 Task: Create List A/B Testing in Board Sales Forecasting Software to Workspace Administrative Assistance. Create List Multivariate Testing in Board Sales Performance Analysis to Workspace Administrative Assistance. Create List Usability Testing in Board Business Model Revenue Streams Analysis and Optimization to Workspace Administrative Assistance
Action: Mouse moved to (414, 175)
Screenshot: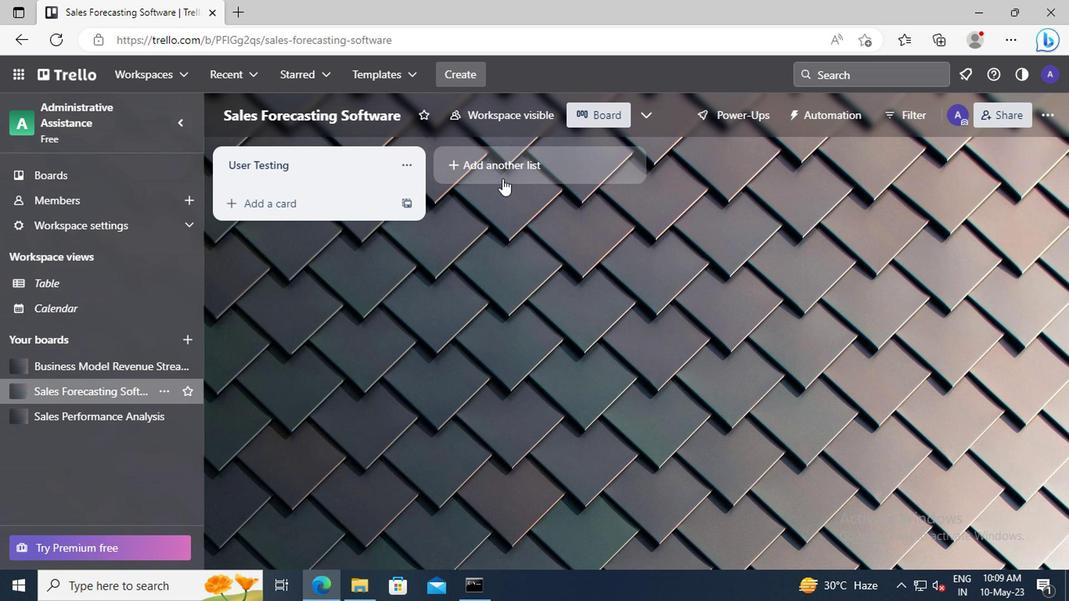 
Action: Mouse pressed left at (414, 175)
Screenshot: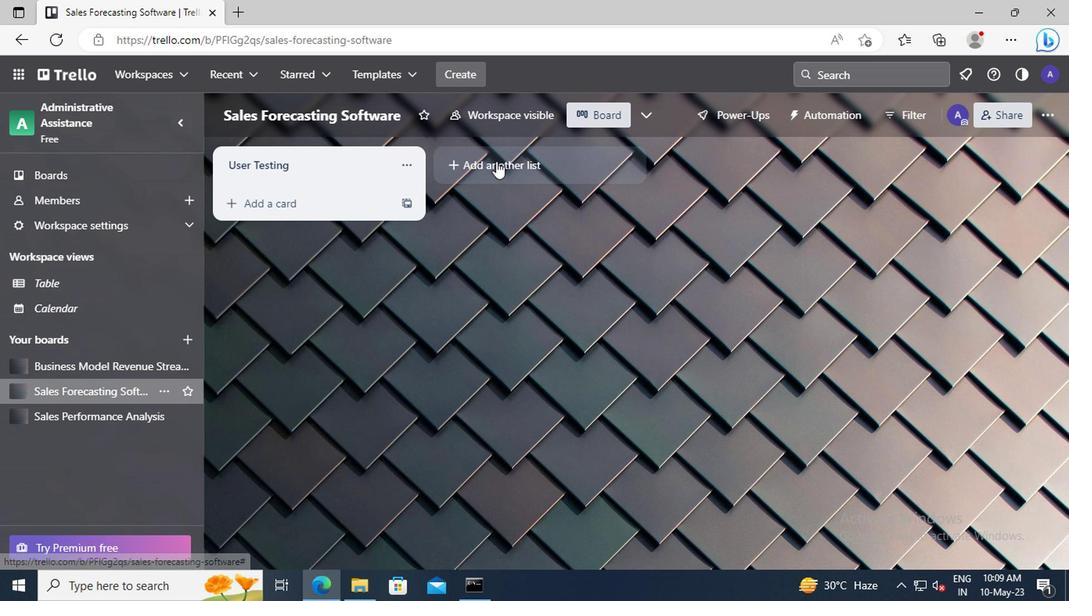 
Action: Key pressed <Key.shift>A/<Key.shift>B<Key.space><Key.shift>TESTING
Screenshot: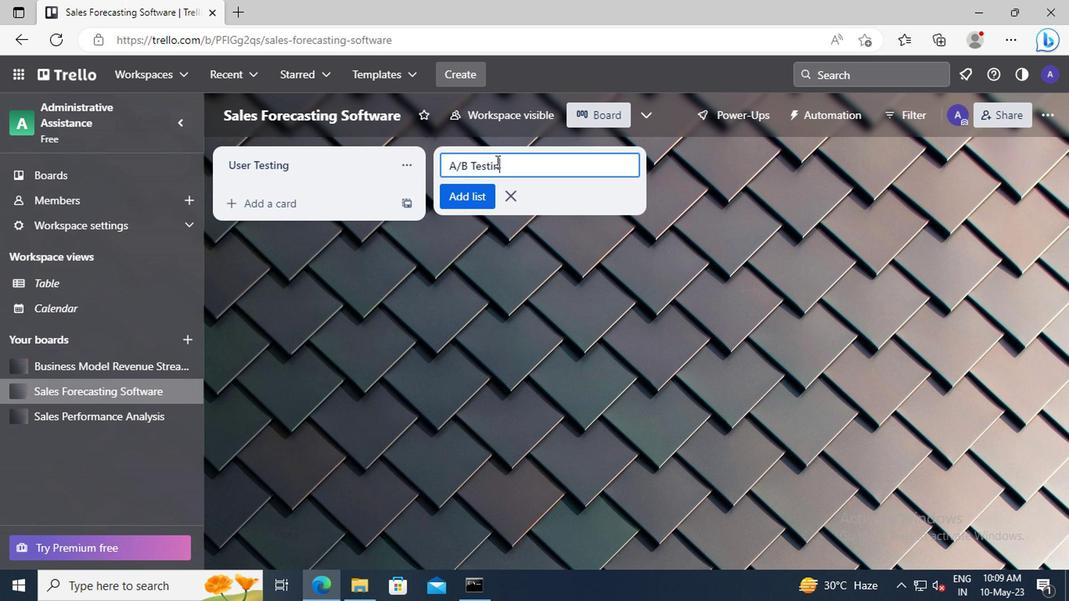 
Action: Mouse moved to (396, 203)
Screenshot: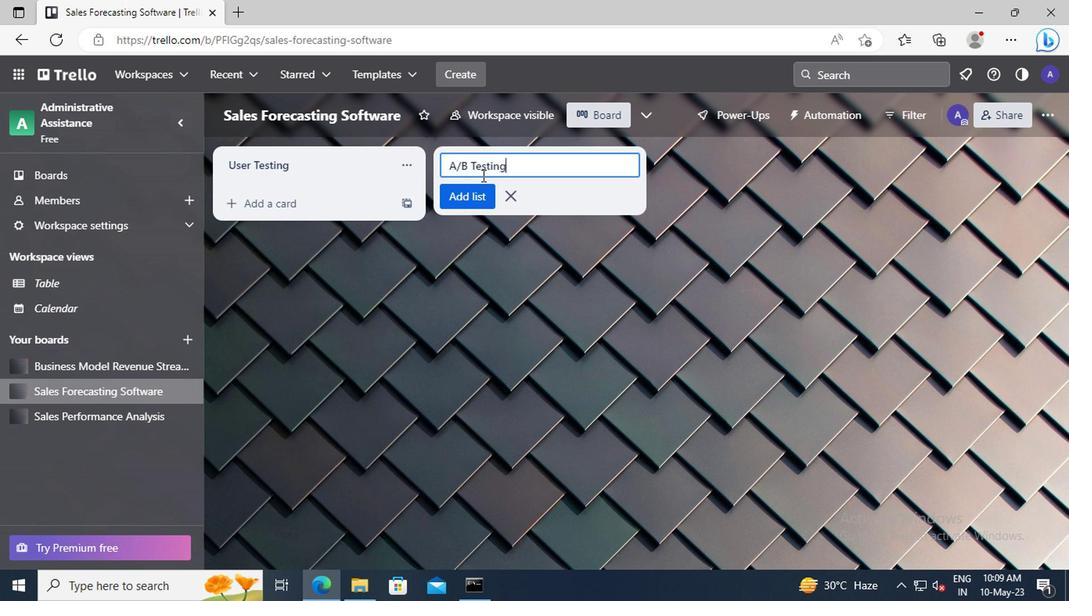 
Action: Mouse pressed left at (396, 203)
Screenshot: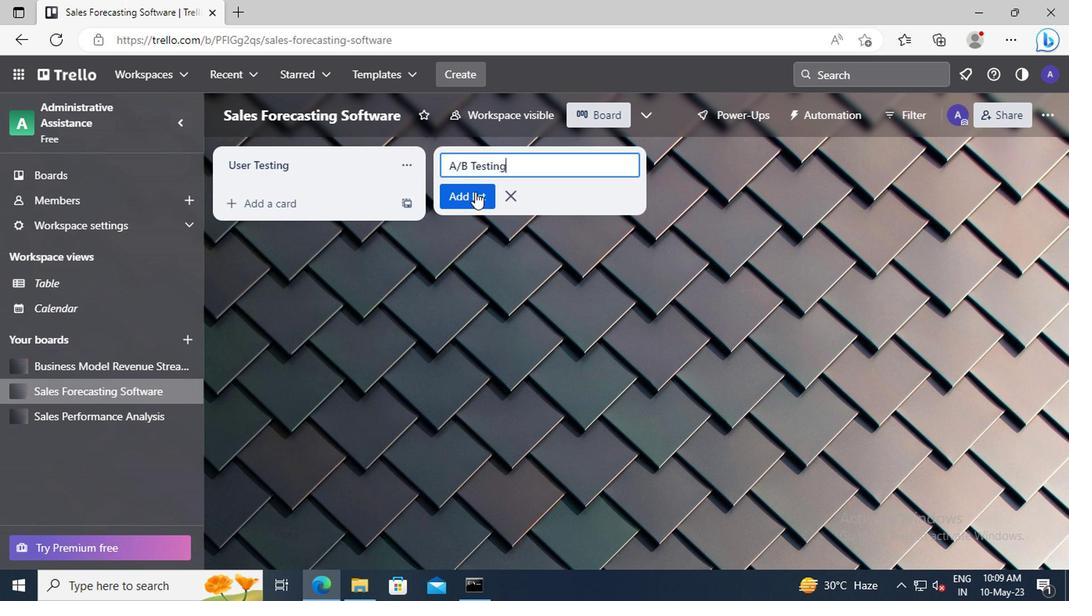 
Action: Mouse moved to (139, 357)
Screenshot: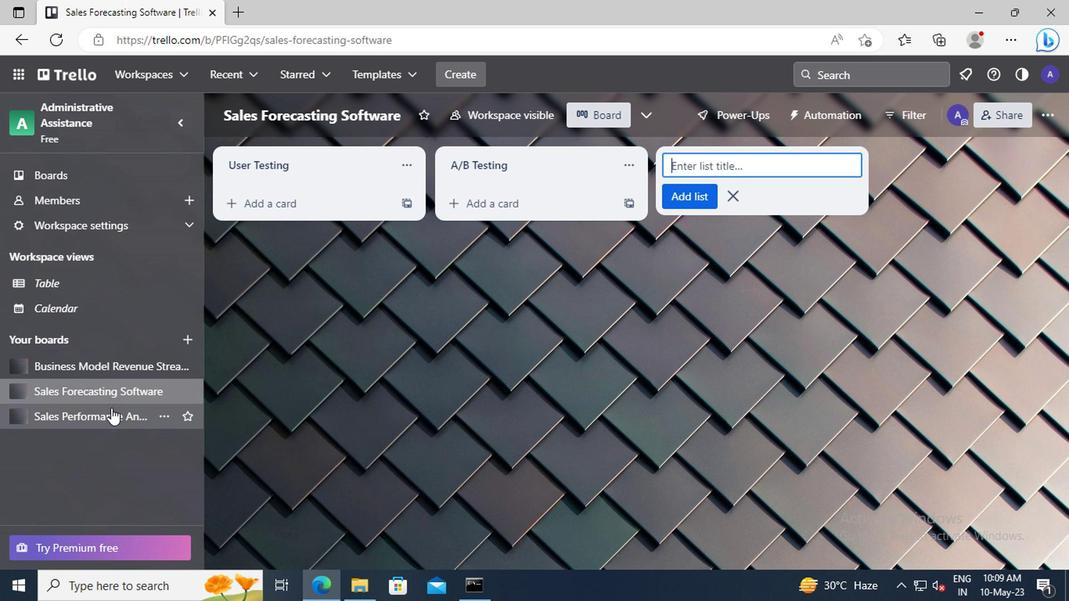 
Action: Mouse pressed left at (139, 357)
Screenshot: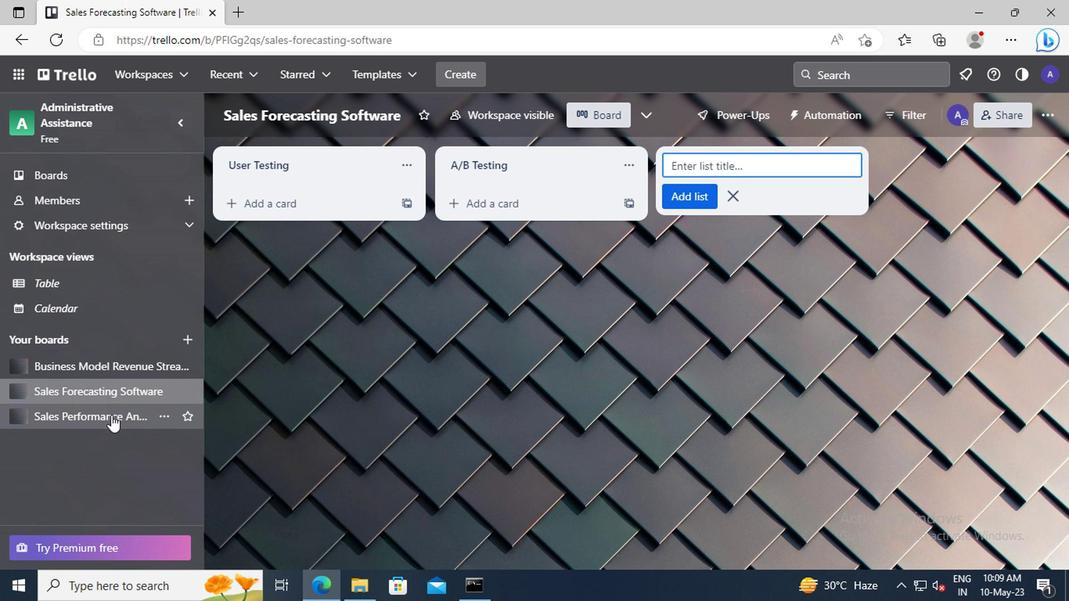 
Action: Mouse moved to (397, 178)
Screenshot: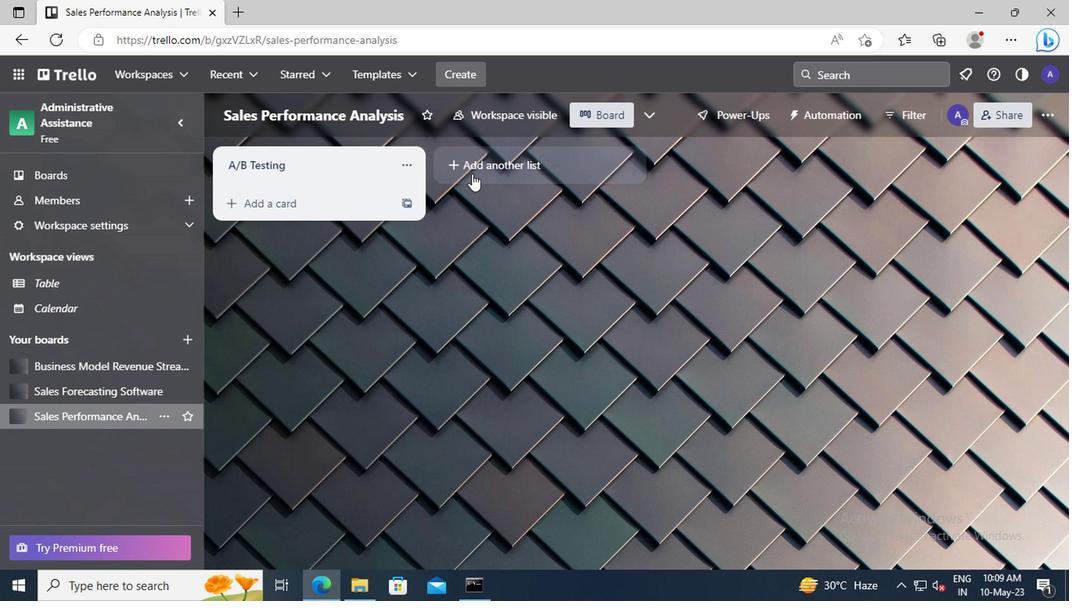 
Action: Mouse pressed left at (397, 178)
Screenshot: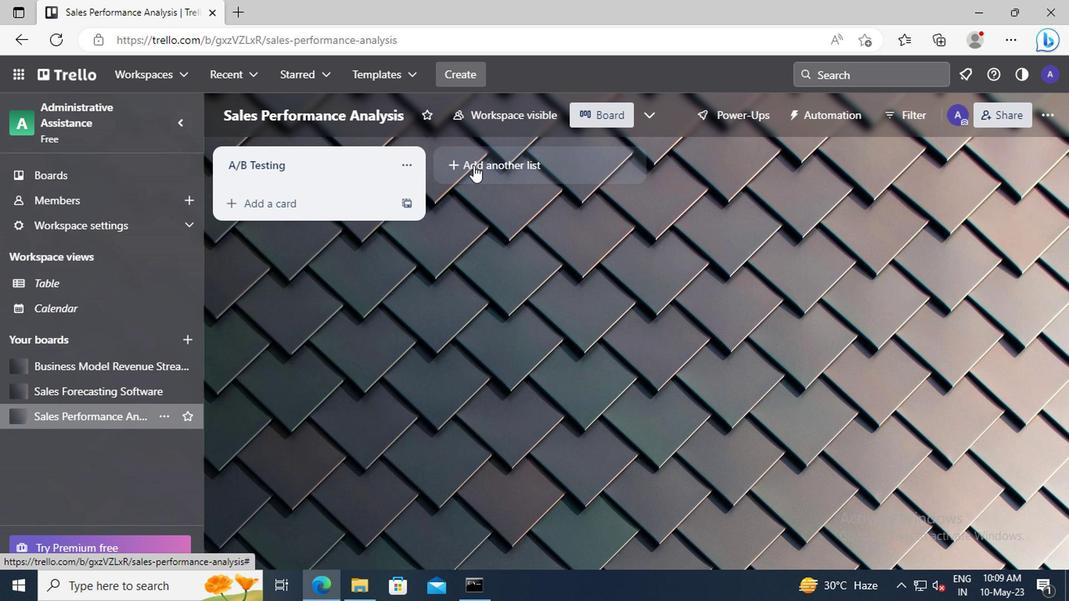 
Action: Key pressed <Key.shift>MULTIVARIATE<Key.space><Key.shift>TESTING
Screenshot: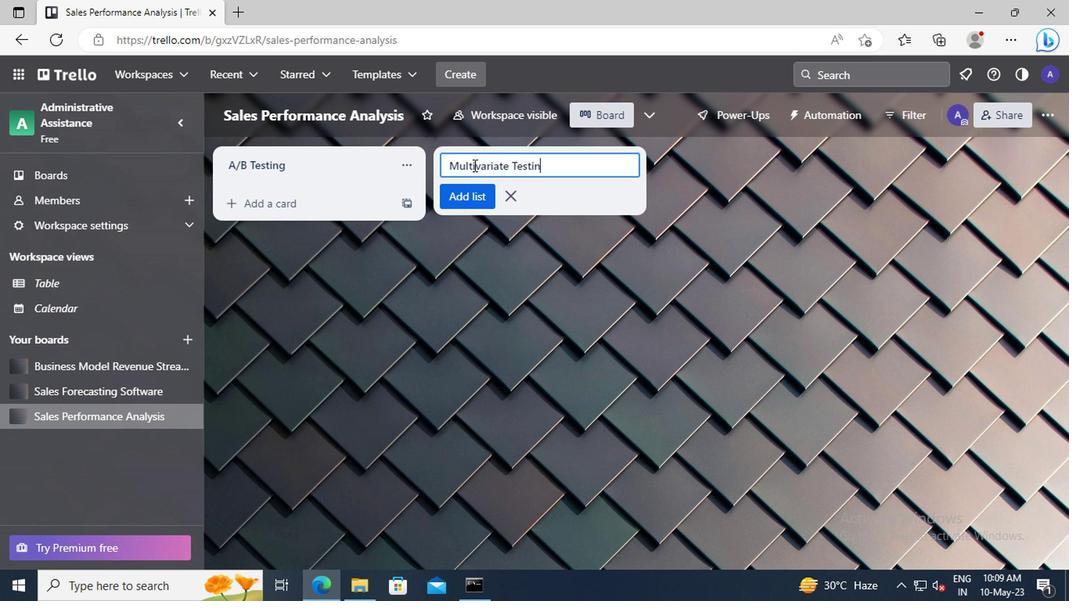 
Action: Mouse moved to (397, 206)
Screenshot: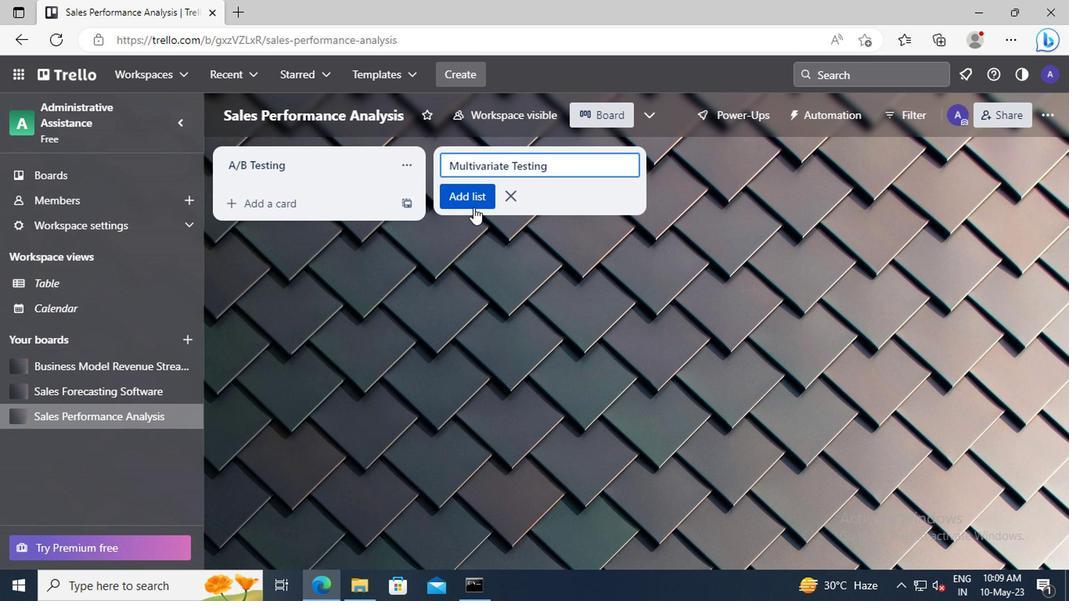 
Action: Mouse pressed left at (397, 206)
Screenshot: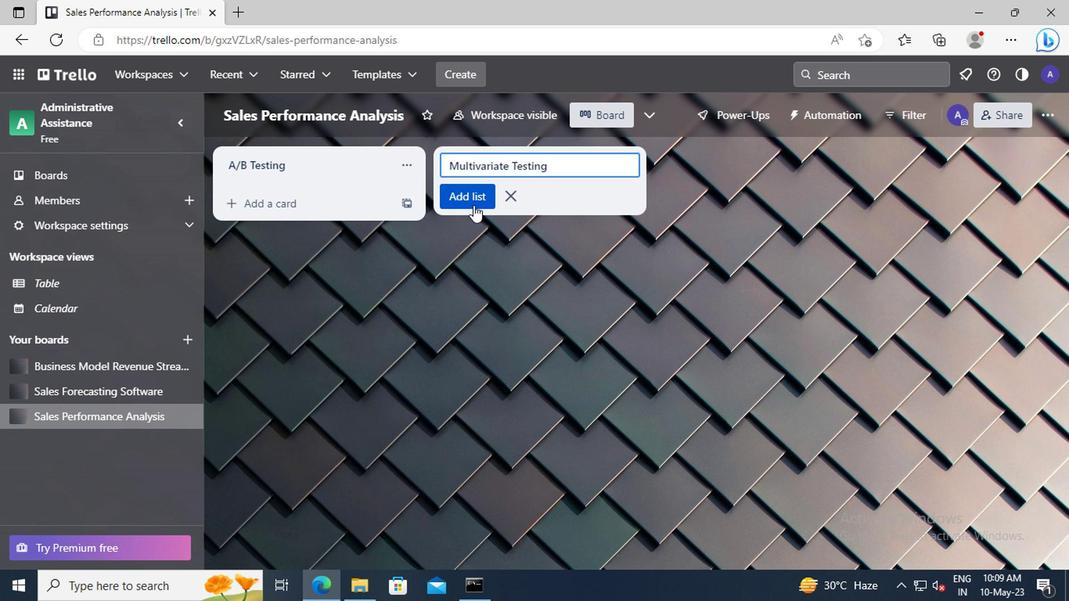 
Action: Mouse moved to (153, 320)
Screenshot: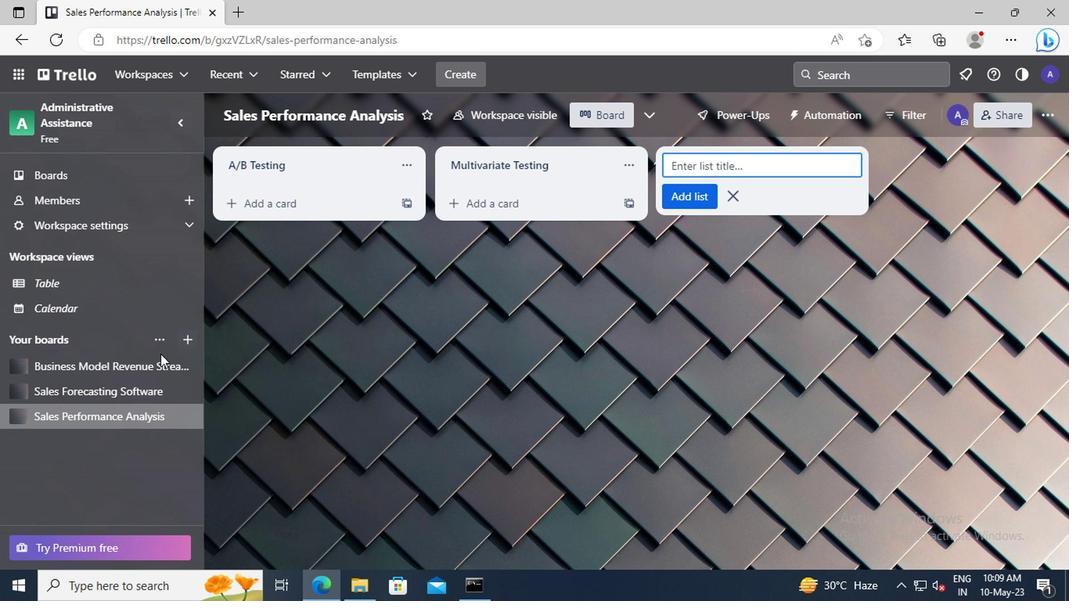 
Action: Mouse pressed left at (153, 320)
Screenshot: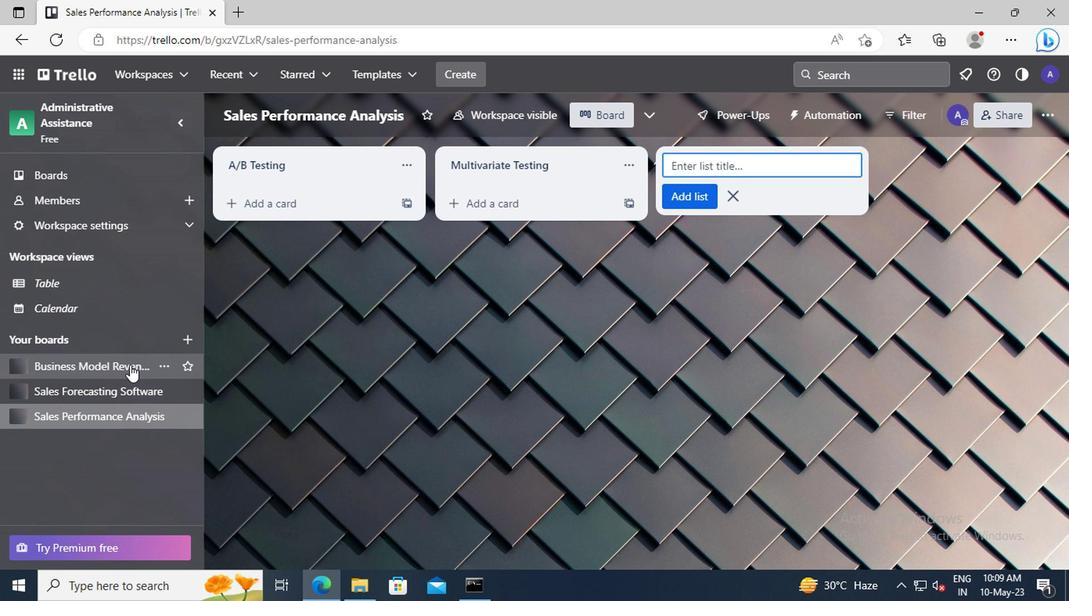 
Action: Mouse moved to (407, 178)
Screenshot: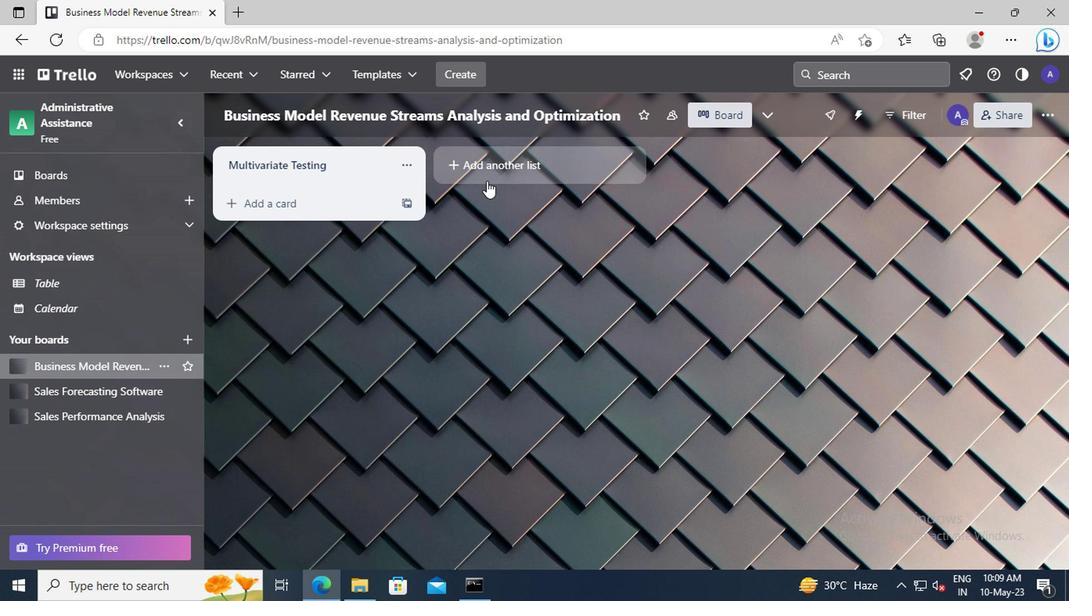 
Action: Mouse pressed left at (407, 178)
Screenshot: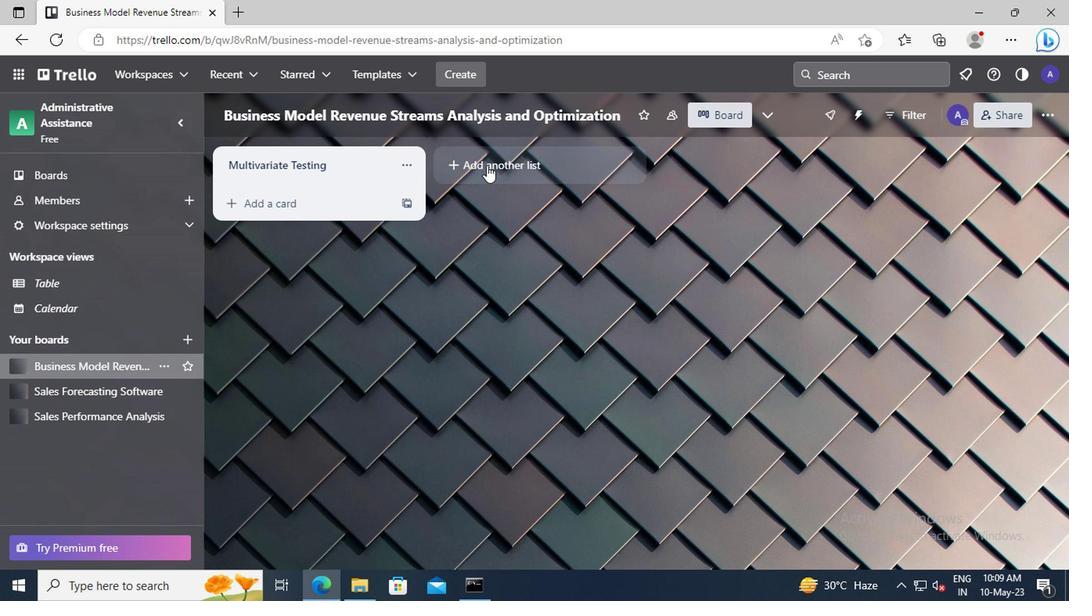 
Action: Key pressed <Key.shift>USABILITY<Key.space><Key.shift>TESTING
Screenshot: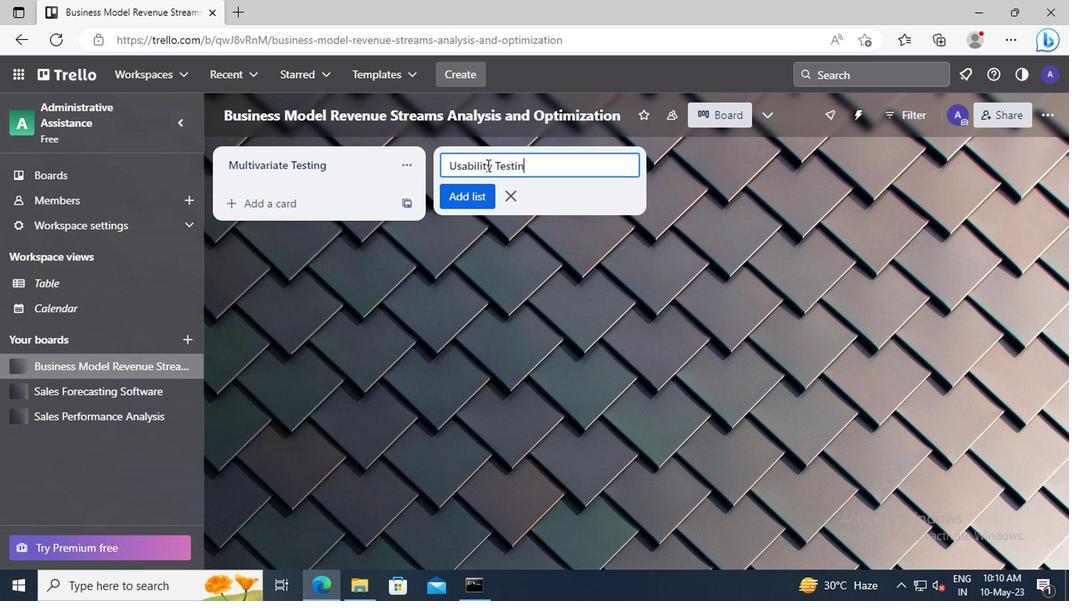 
Action: Mouse moved to (386, 207)
Screenshot: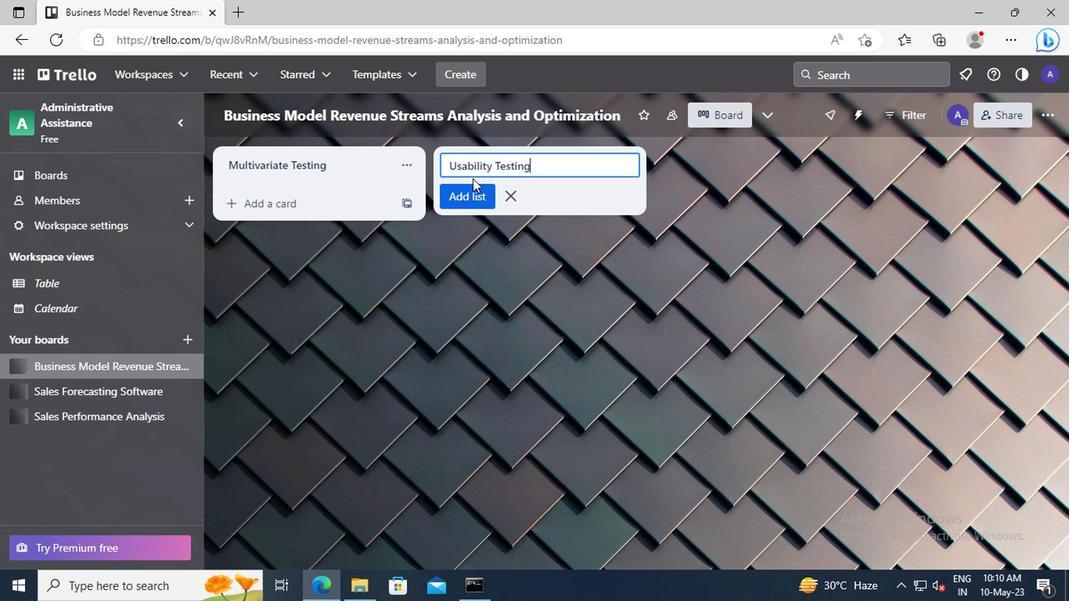 
Action: Mouse pressed left at (386, 207)
Screenshot: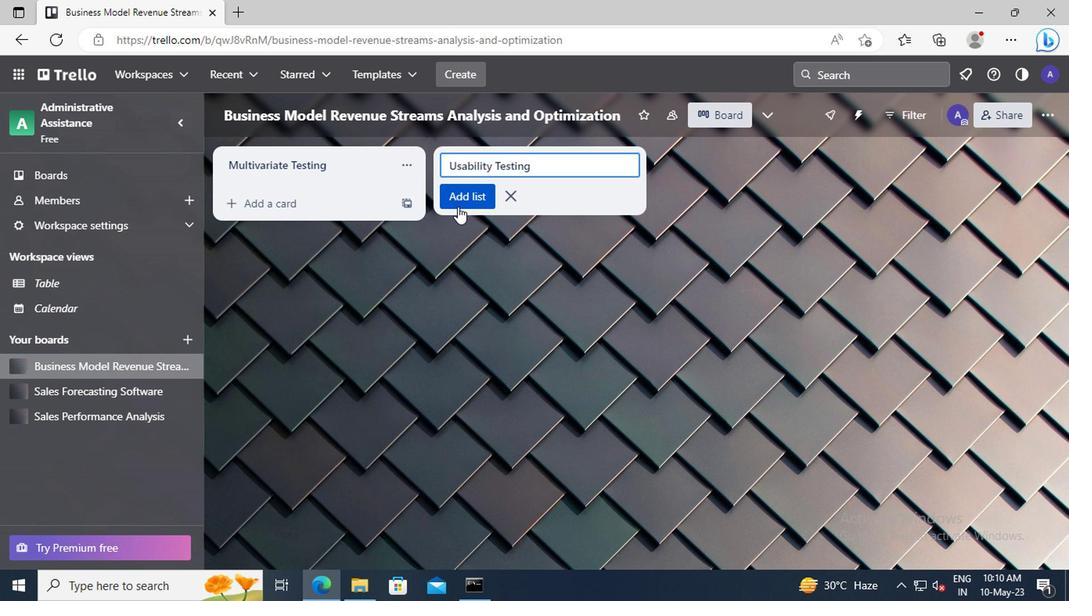 
